 Task: Select open all files when opening files in images
Action: Mouse moved to (58, 82)
Screenshot: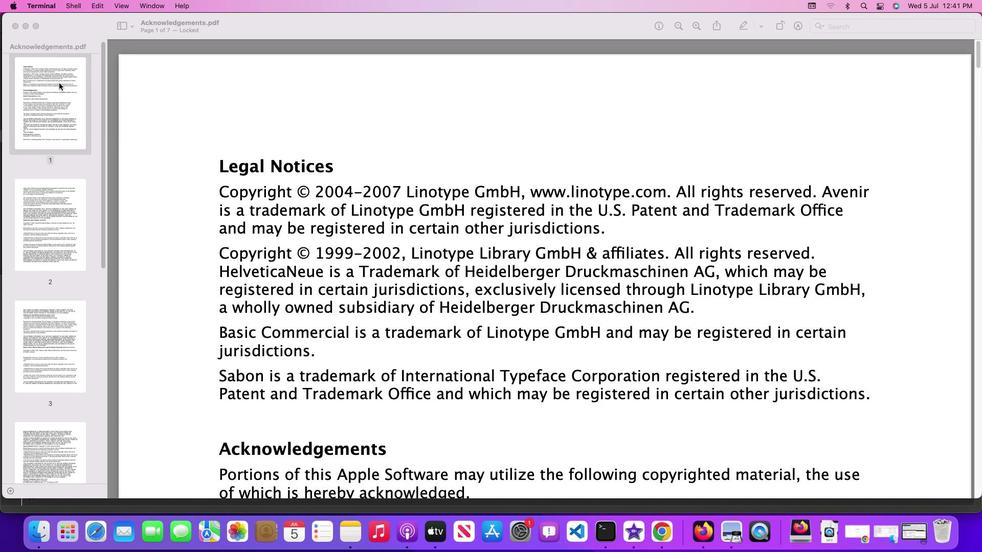 
Action: Mouse pressed left at (58, 82)
Screenshot: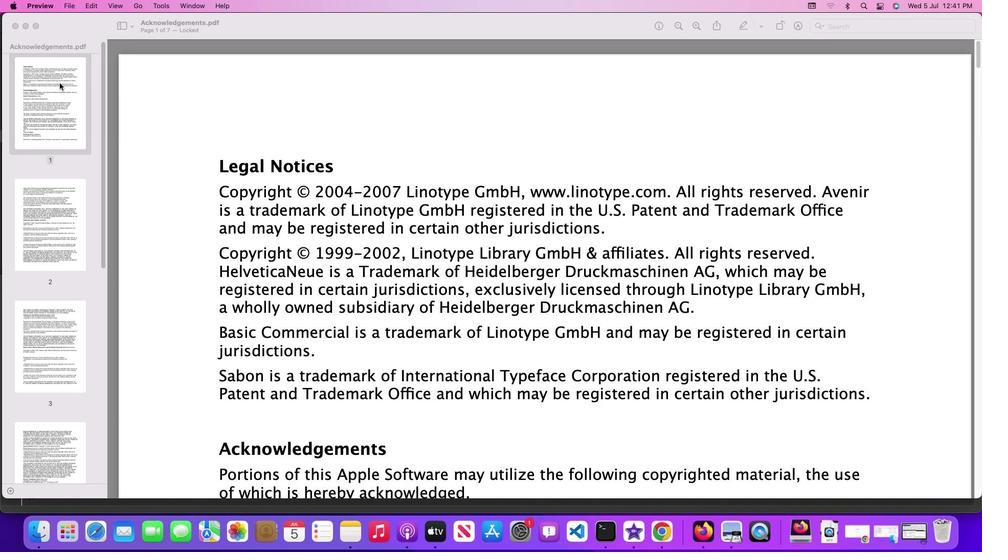 
Action: Mouse moved to (41, 5)
Screenshot: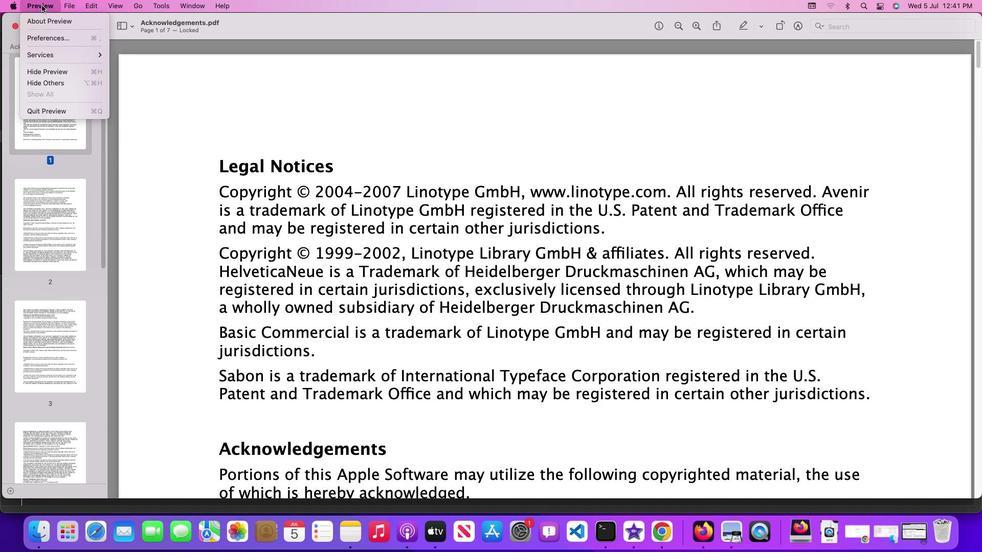 
Action: Mouse pressed left at (41, 5)
Screenshot: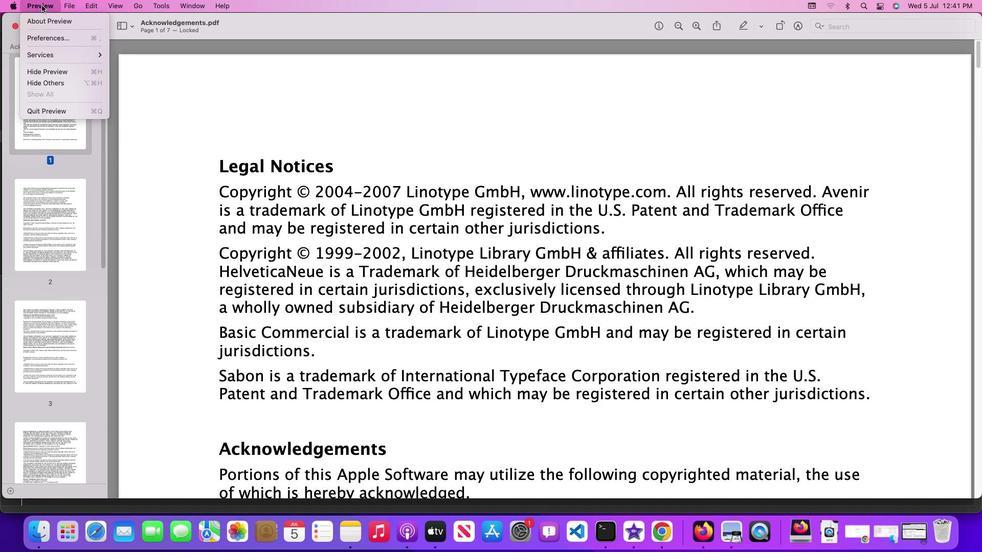 
Action: Mouse moved to (58, 36)
Screenshot: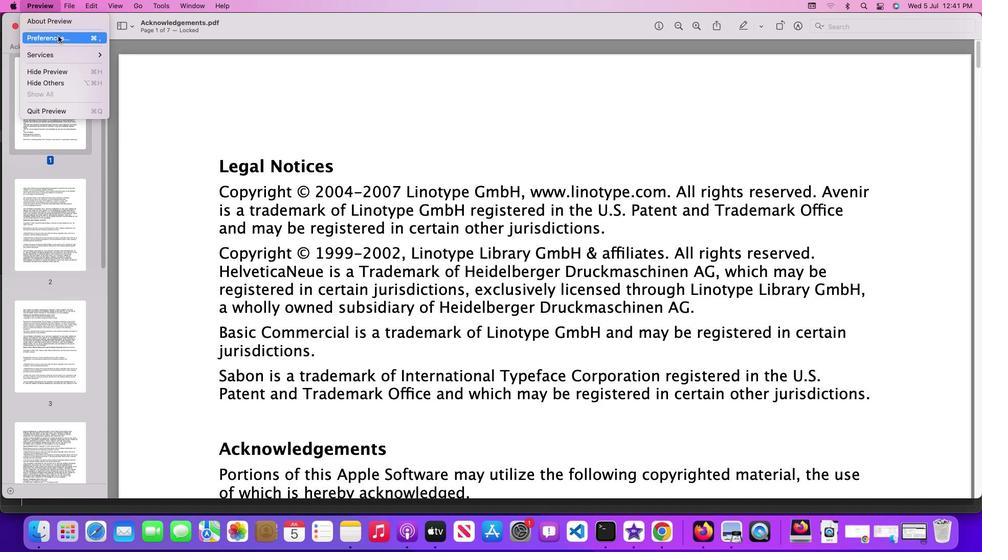 
Action: Mouse pressed left at (58, 36)
Screenshot: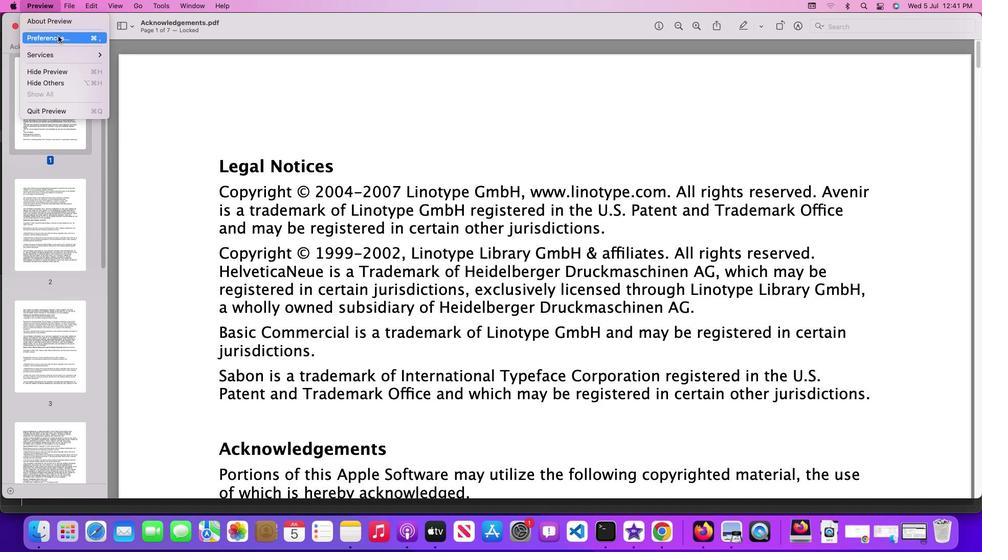 
Action: Mouse moved to (486, 216)
Screenshot: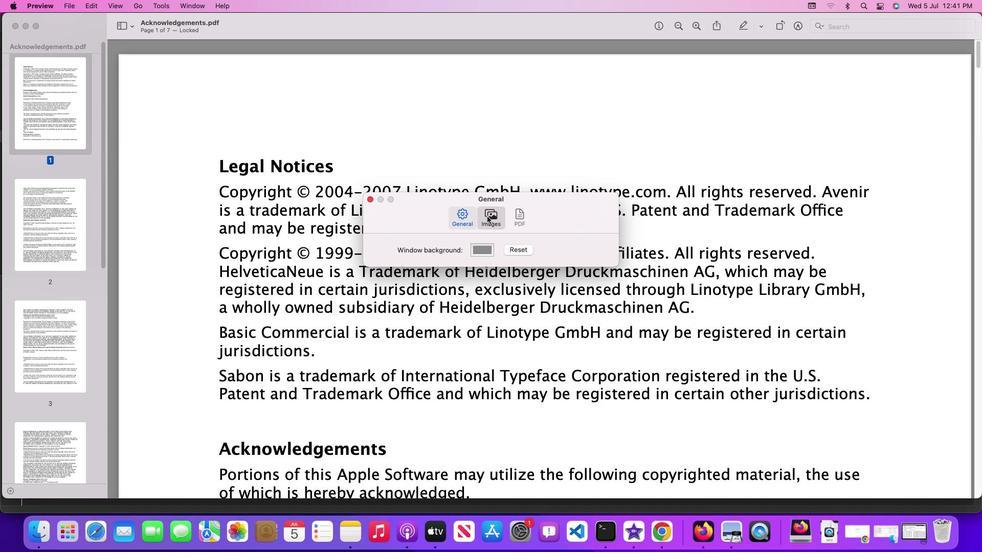 
Action: Mouse pressed left at (486, 216)
Screenshot: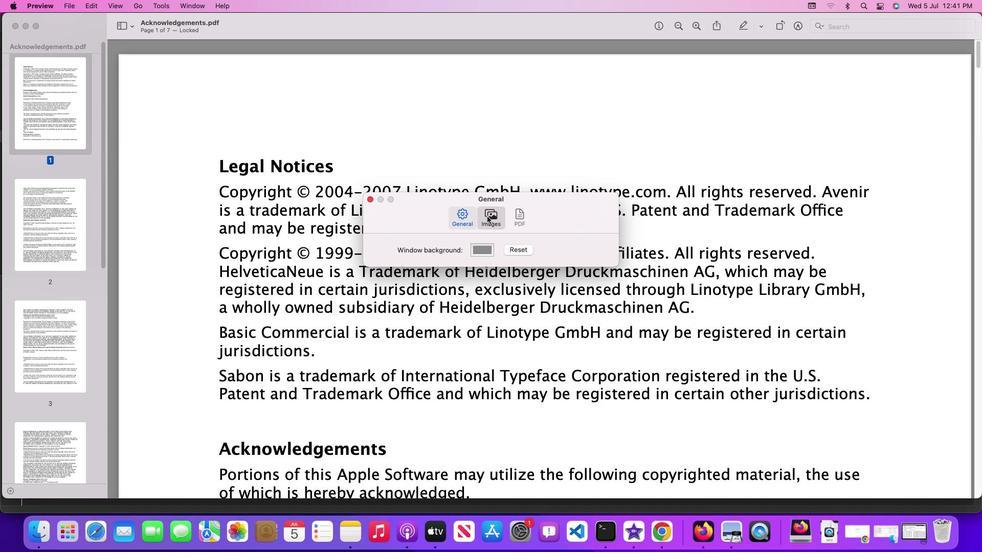 
Action: Mouse moved to (451, 246)
Screenshot: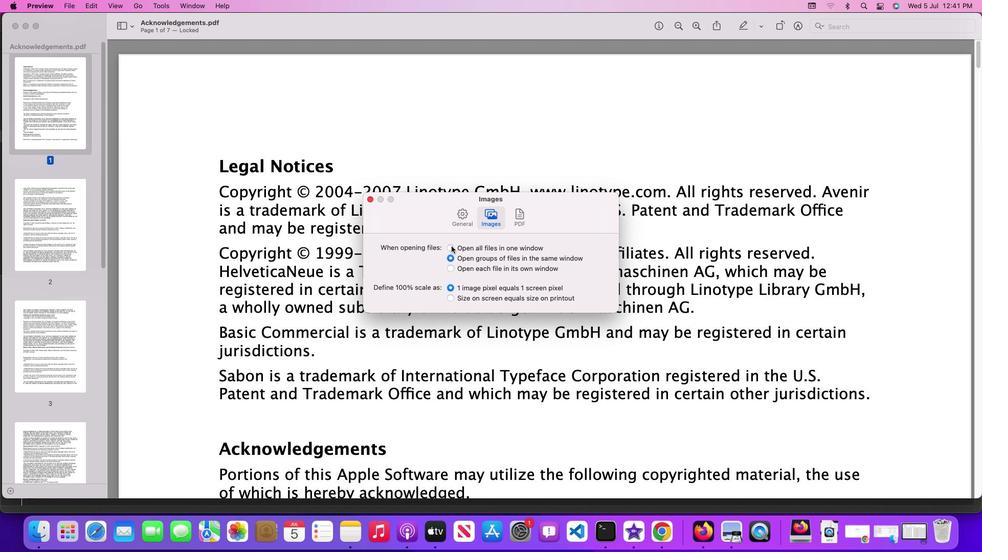 
Action: Mouse pressed left at (451, 246)
Screenshot: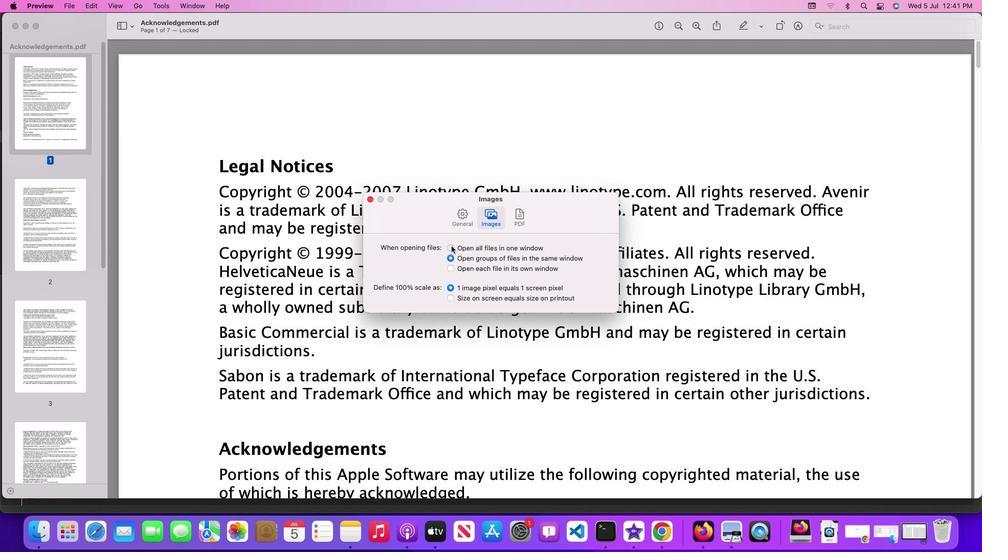 
Action: Mouse moved to (496, 324)
Screenshot: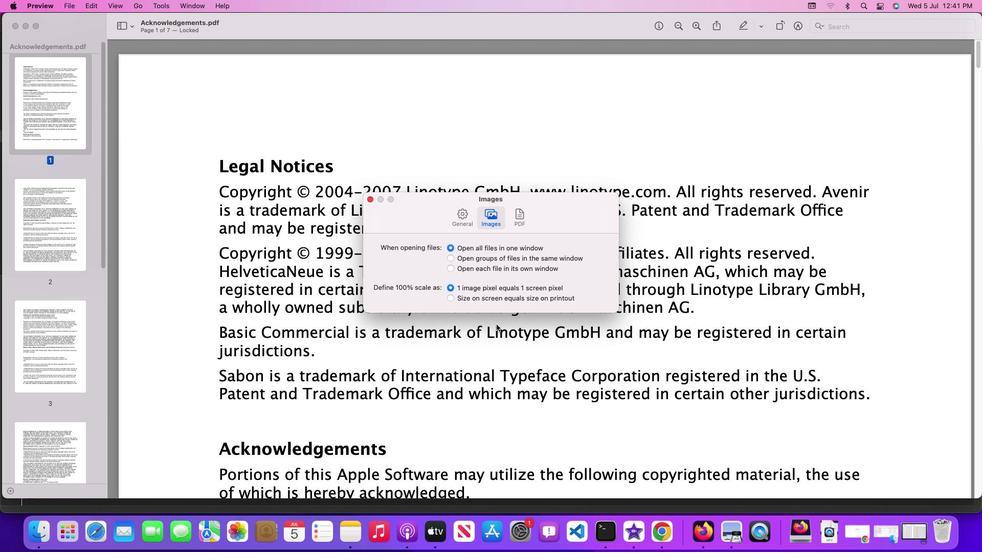 
